 Task: Add Mauro & Gianni Fresh Mozarella Cheese Log to the cart.
Action: Mouse moved to (76, 368)
Screenshot: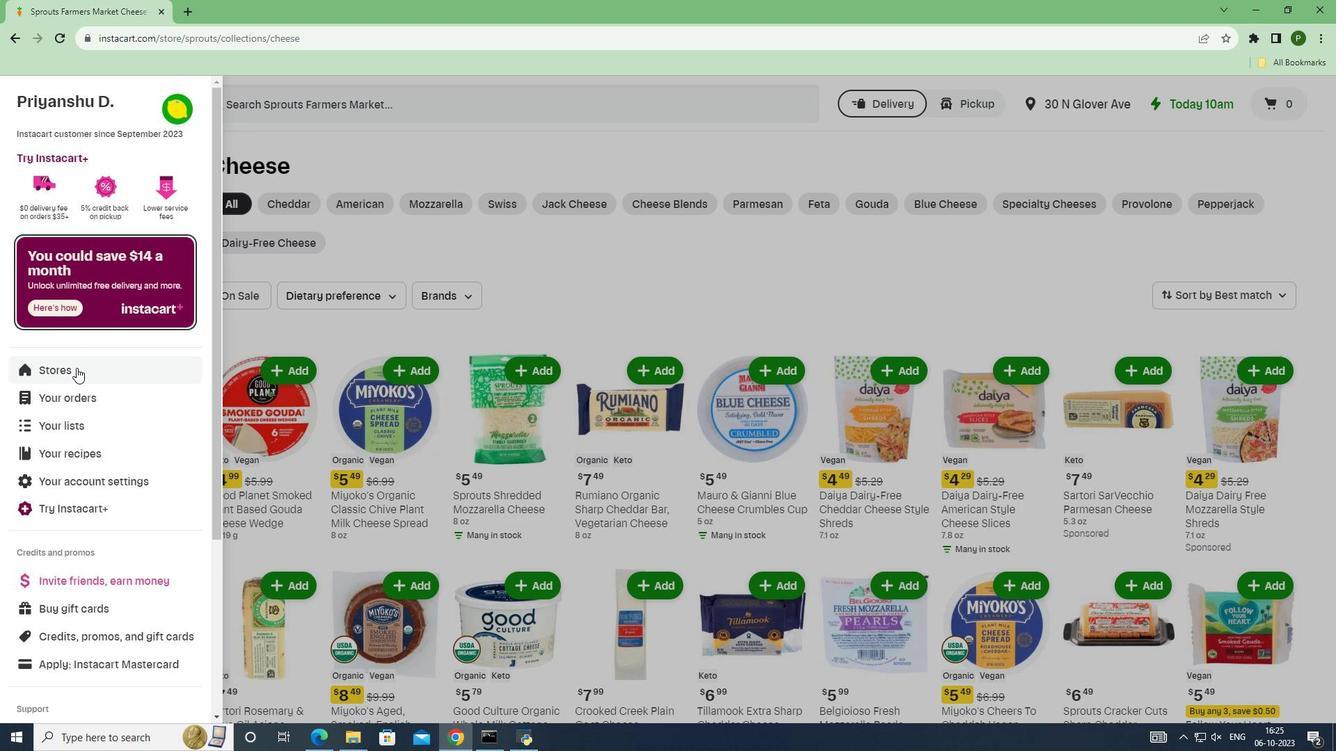 
Action: Mouse pressed left at (76, 368)
Screenshot: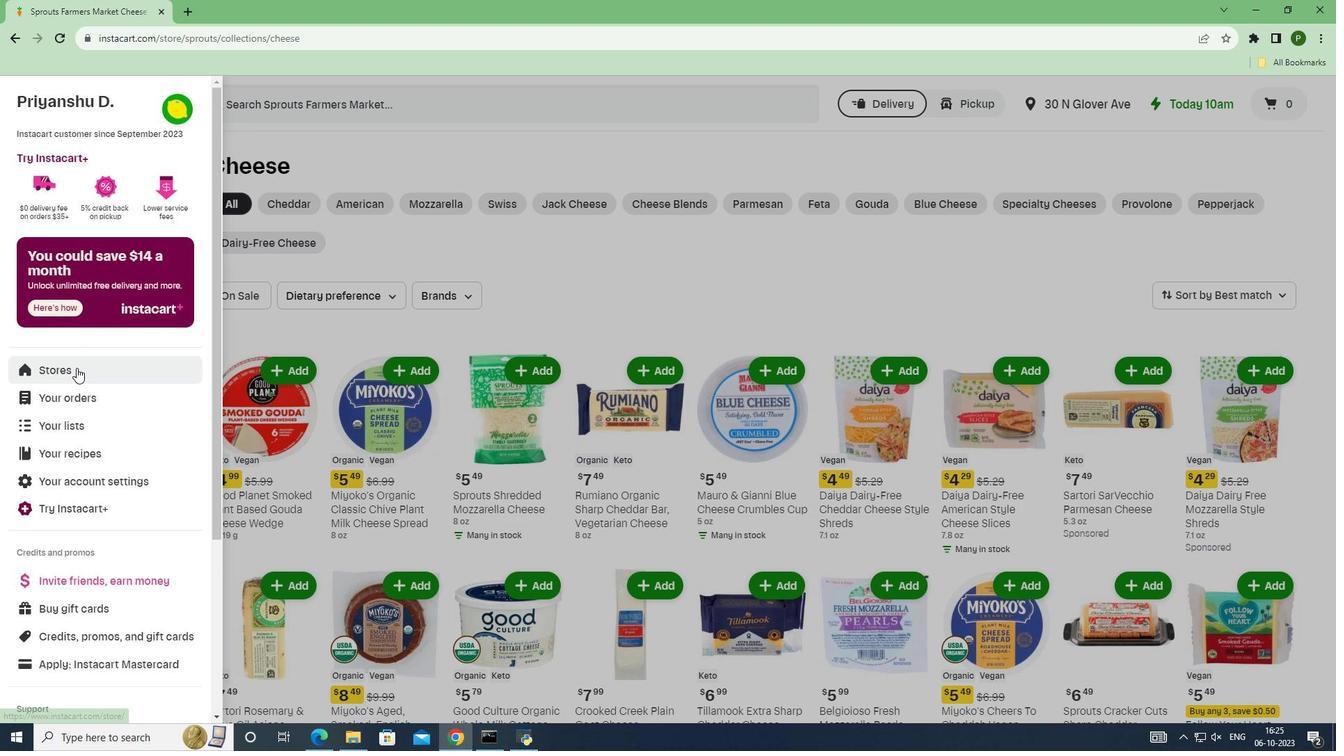 
Action: Mouse moved to (297, 164)
Screenshot: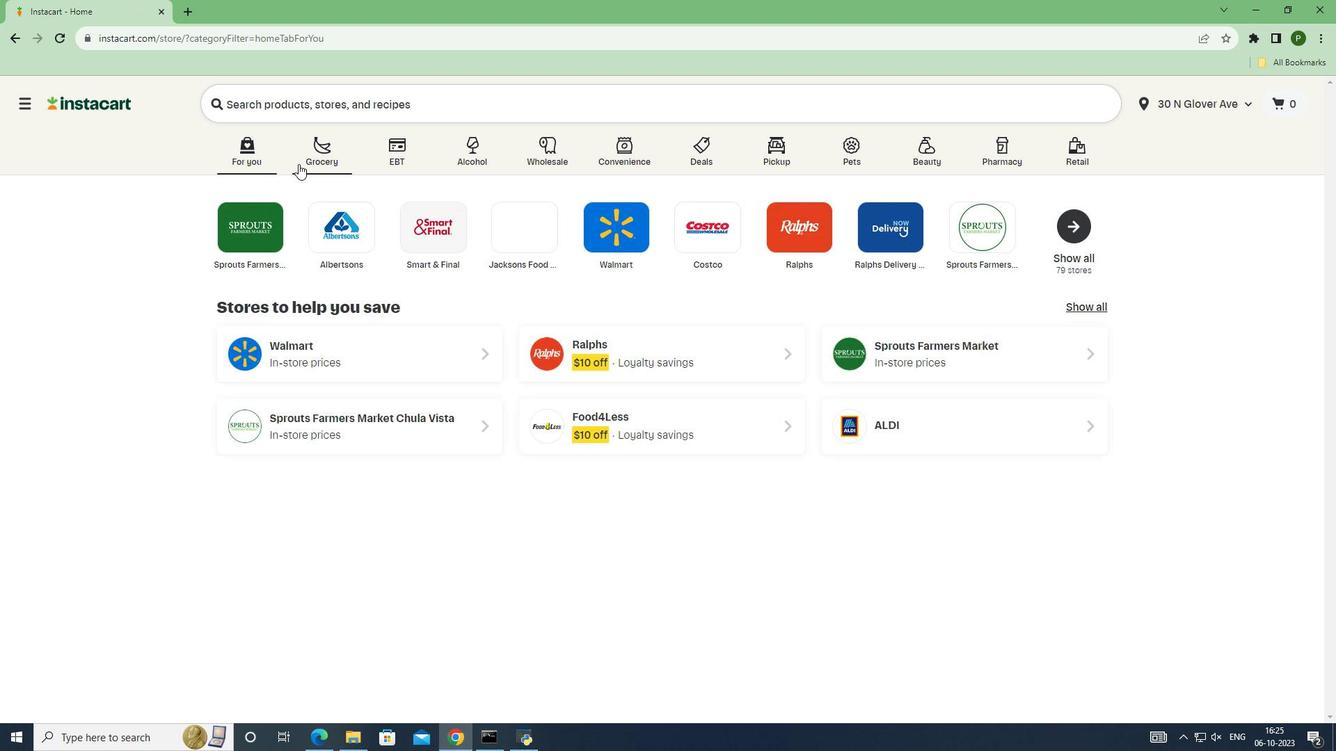 
Action: Mouse pressed left at (297, 164)
Screenshot: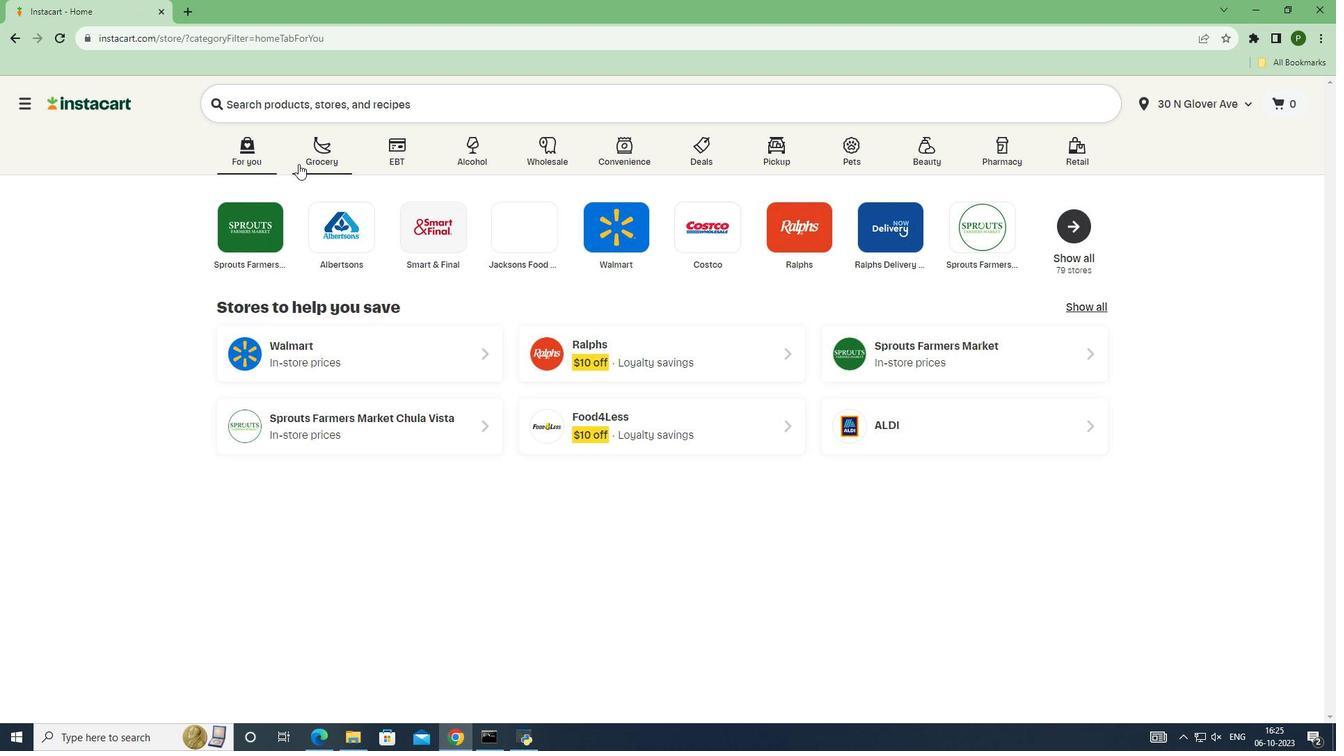 
Action: Mouse moved to (900, 306)
Screenshot: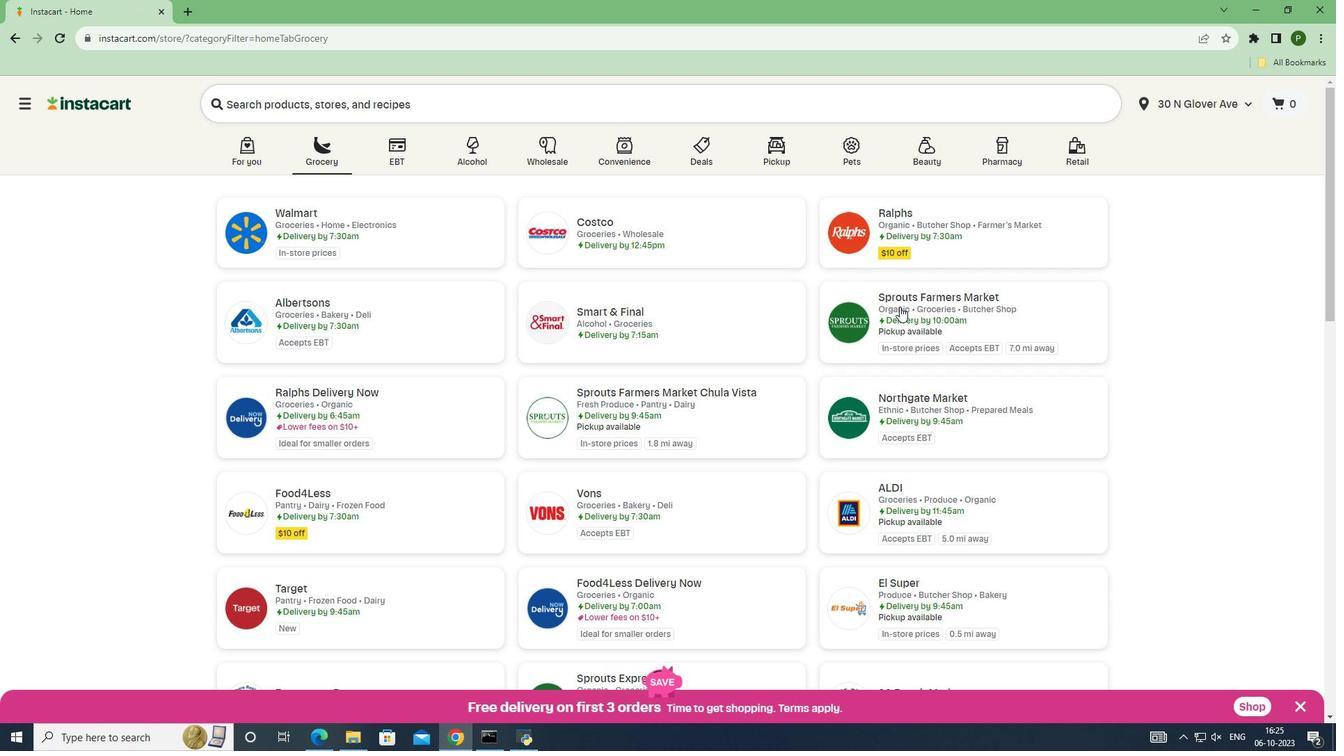 
Action: Mouse pressed left at (900, 306)
Screenshot: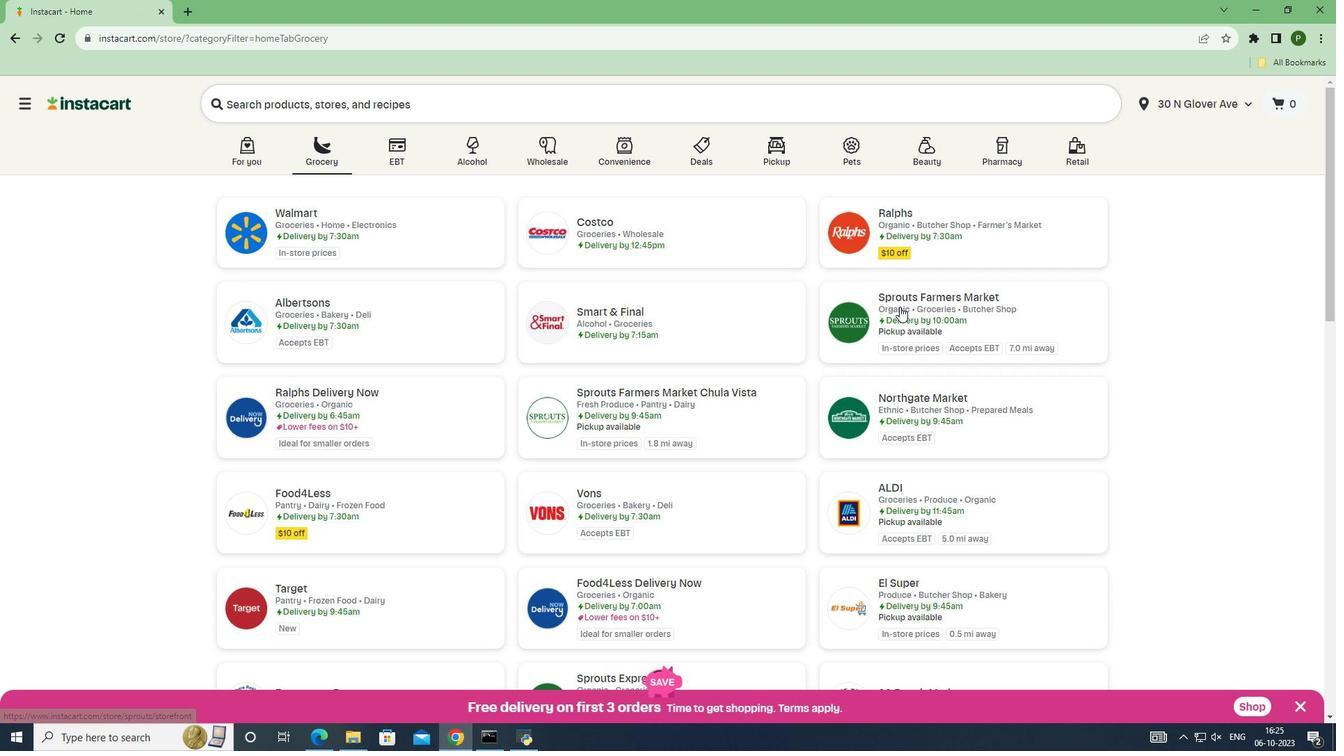 
Action: Mouse moved to (120, 443)
Screenshot: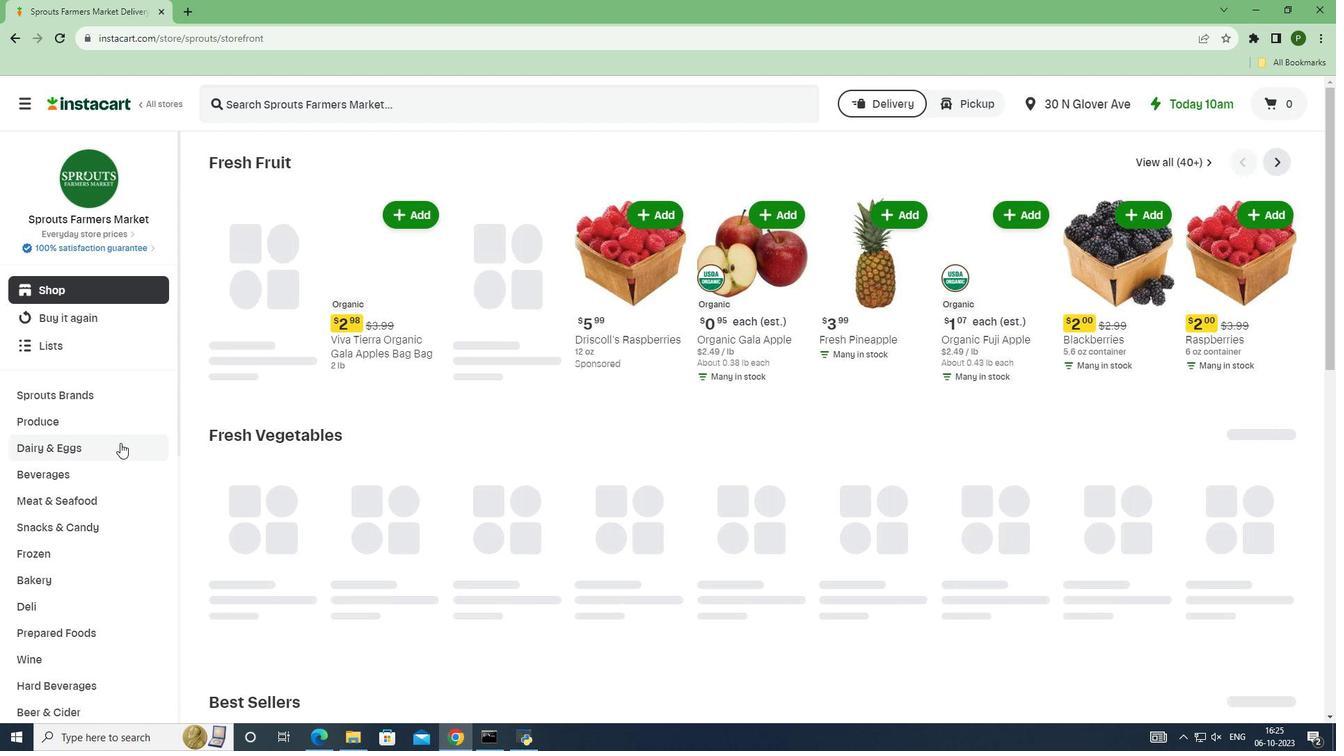 
Action: Mouse pressed left at (120, 443)
Screenshot: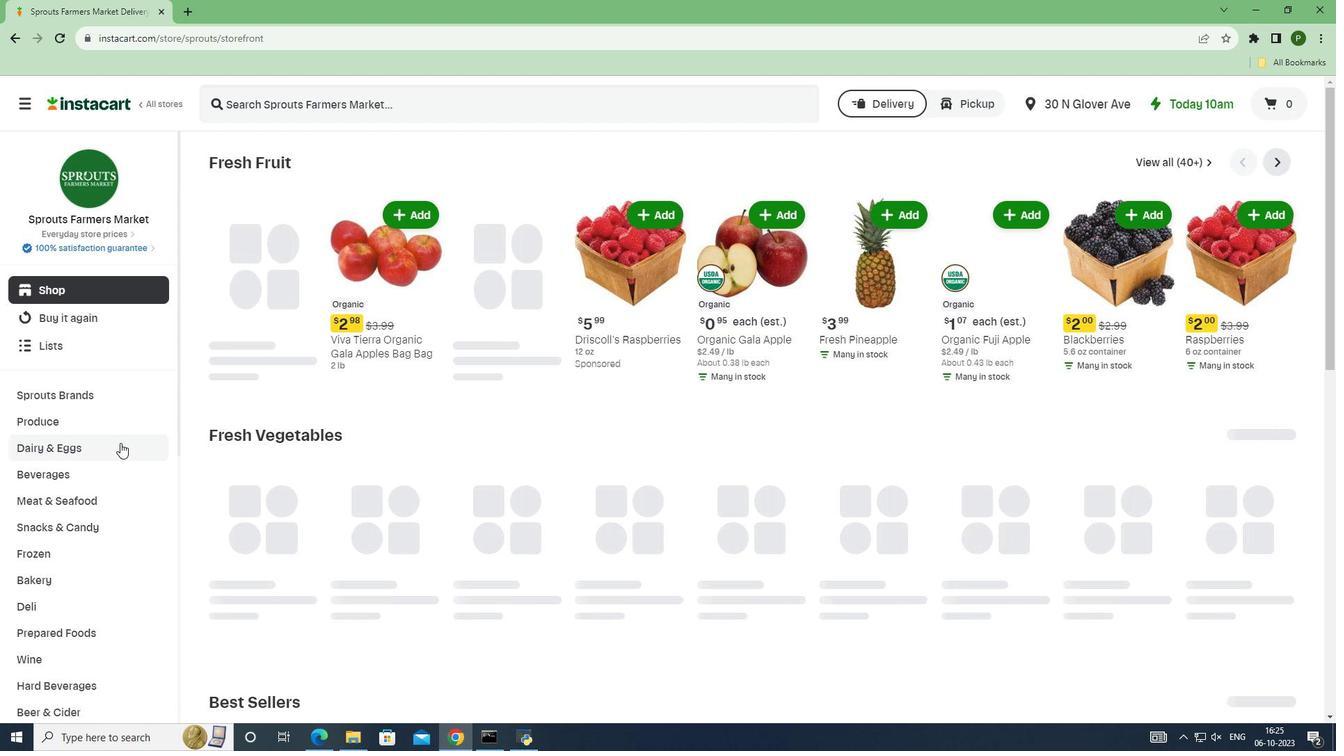 
Action: Mouse moved to (89, 499)
Screenshot: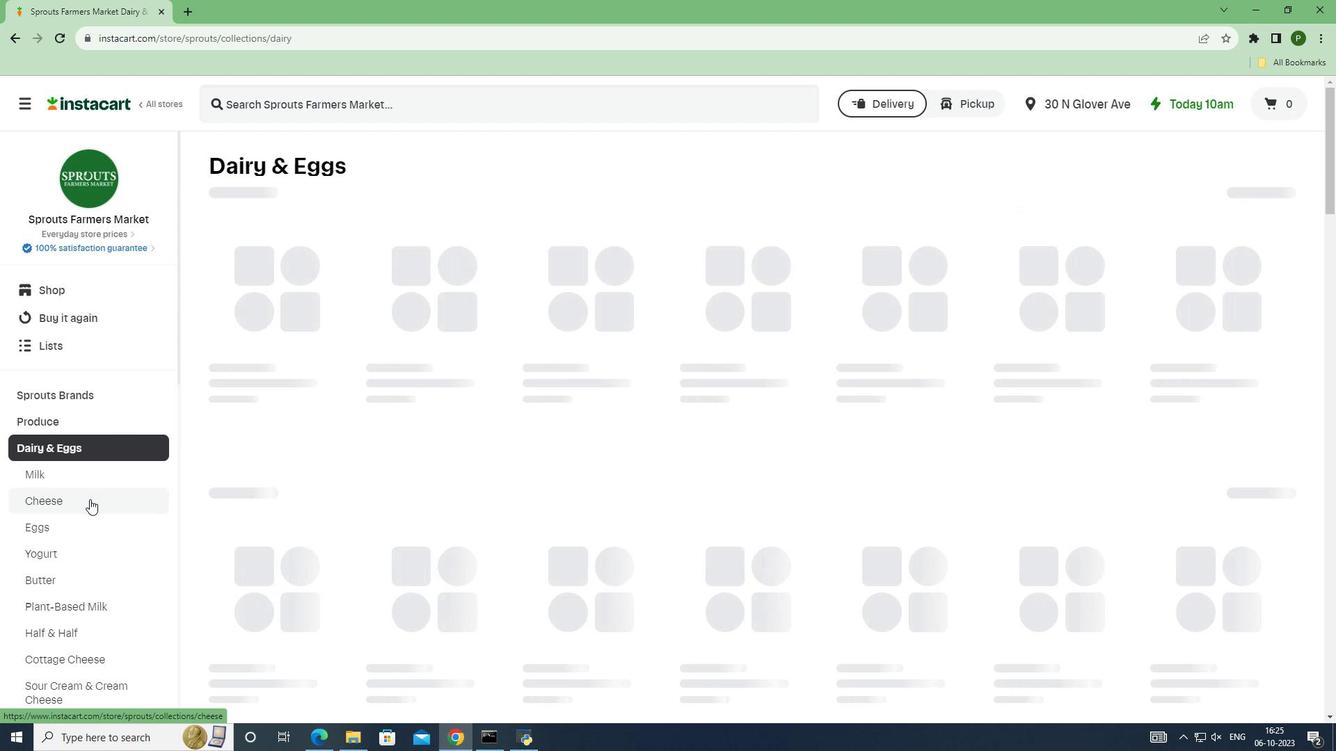 
Action: Mouse pressed left at (89, 499)
Screenshot: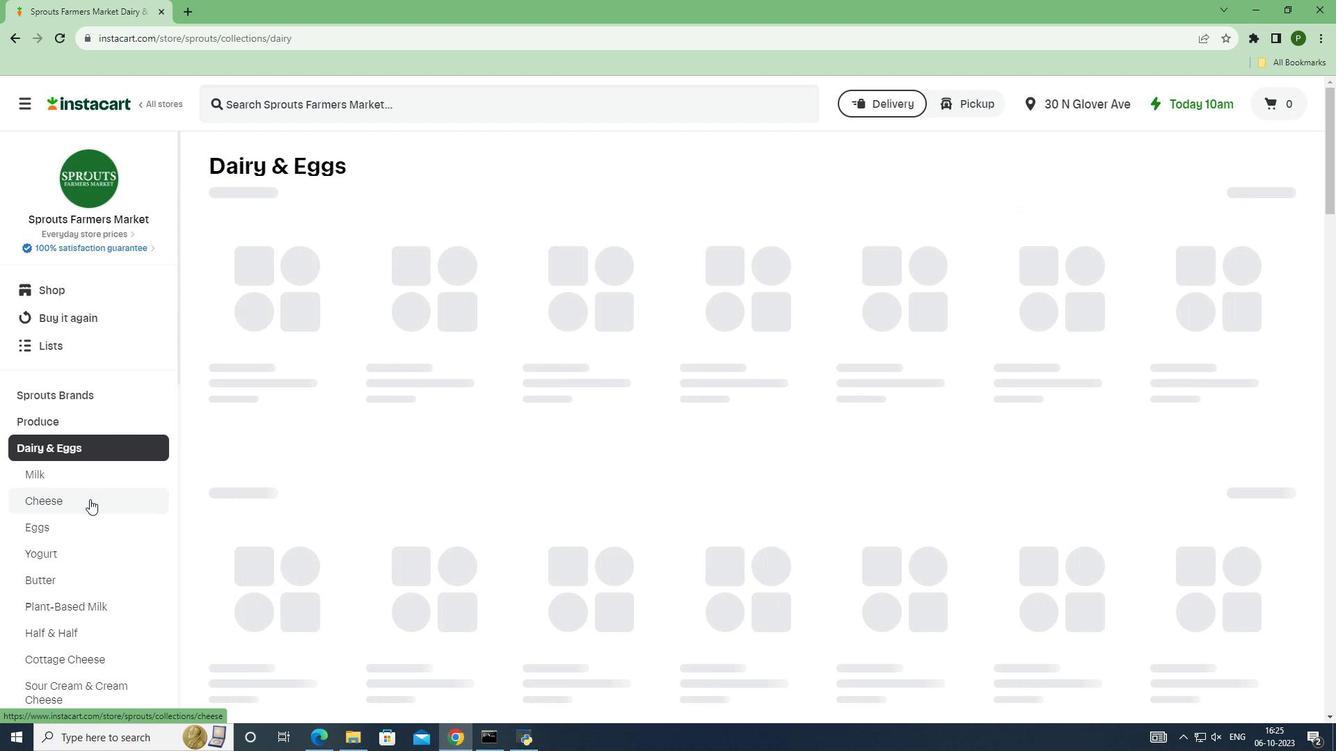 
Action: Mouse moved to (285, 107)
Screenshot: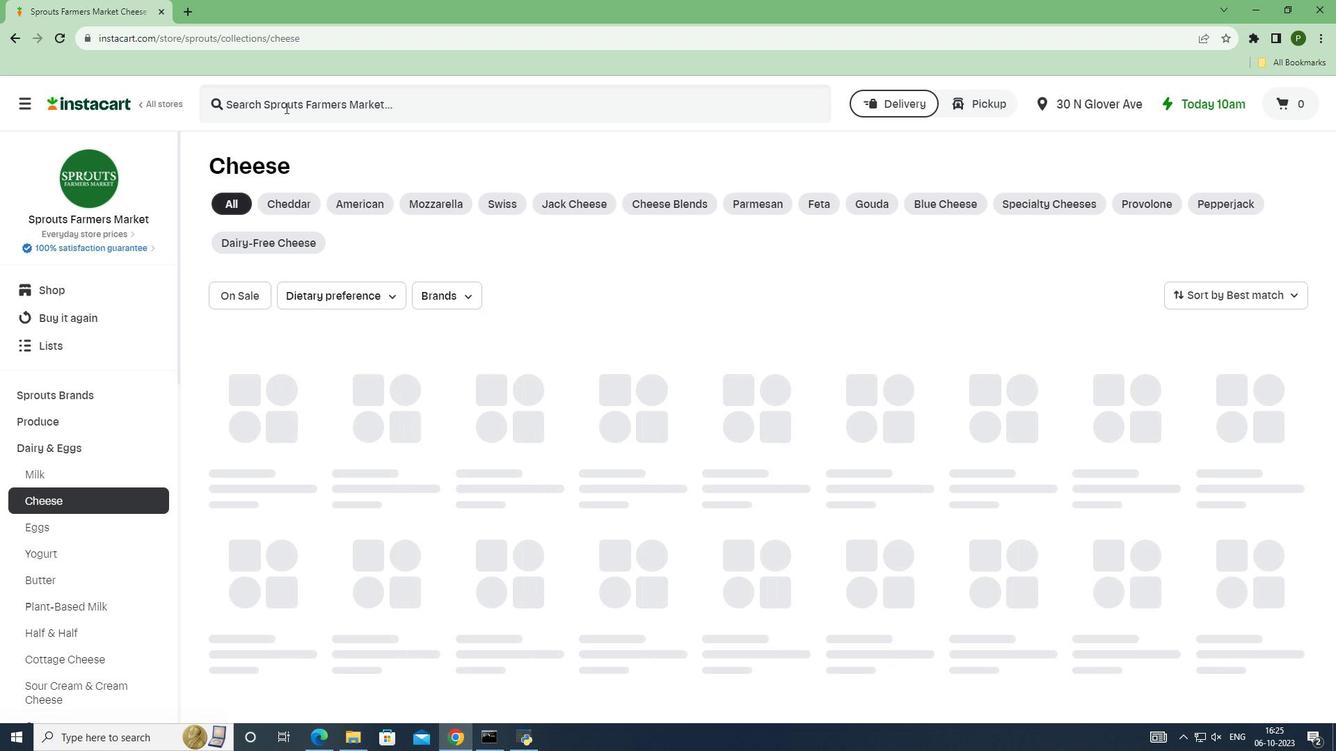 
Action: Mouse pressed left at (285, 107)
Screenshot: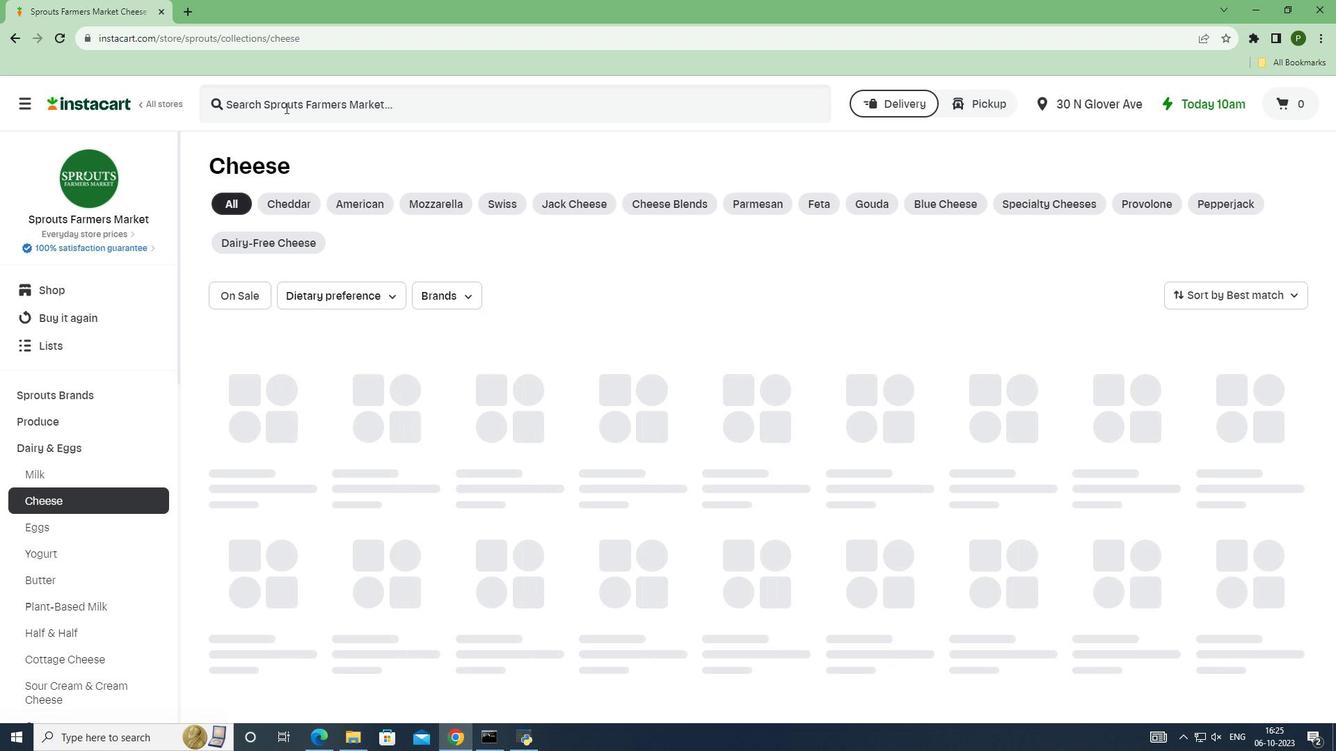 
Action: Key pressed <Key.caps_lock>M<Key.caps_lock>auro<Key.space><Key.shift>&<Key.space><Key.caps_lock>G<Key.caps_lock>ianni<Key.space><Key.caps_lock>F<Key.caps_lock>resh<Key.space><Key.caps_lock>M<Key.caps_lock>ozarella<Key.space><Key.caps_lock>C<Key.caps_lock><Key.caps_lock>H<Key.backspace><Key.caps_lock>heese<Key.space><Key.caps_lock>L<Key.caps_lock>og<Key.space><Key.enter>
Screenshot: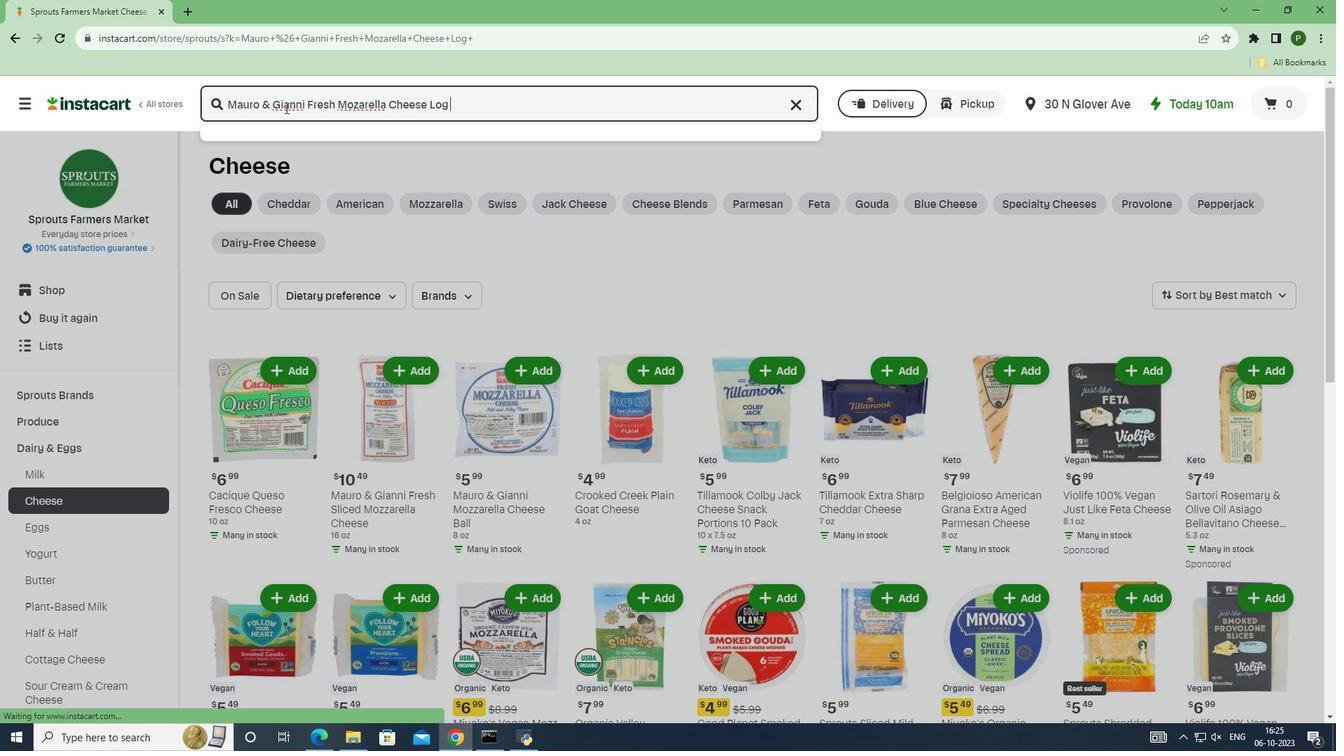 
Action: Mouse moved to (593, 250)
Screenshot: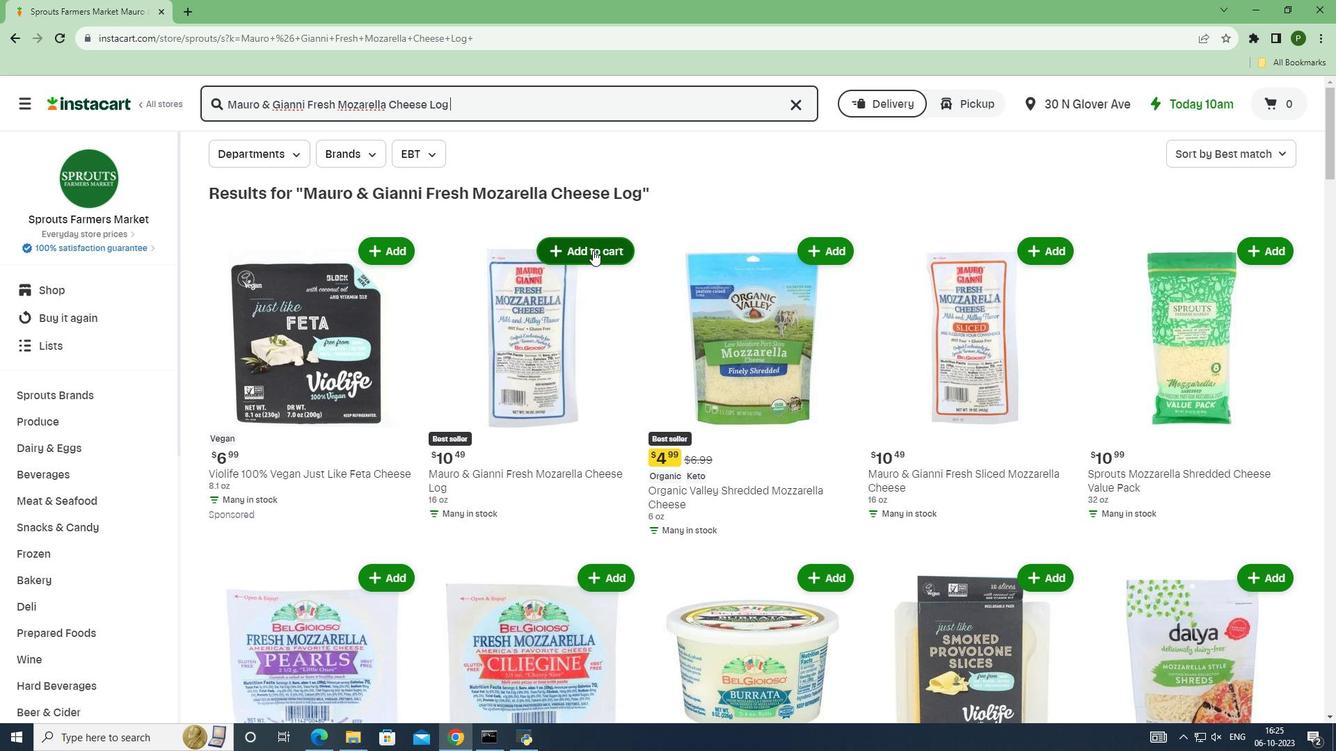 
Action: Mouse pressed left at (593, 250)
Screenshot: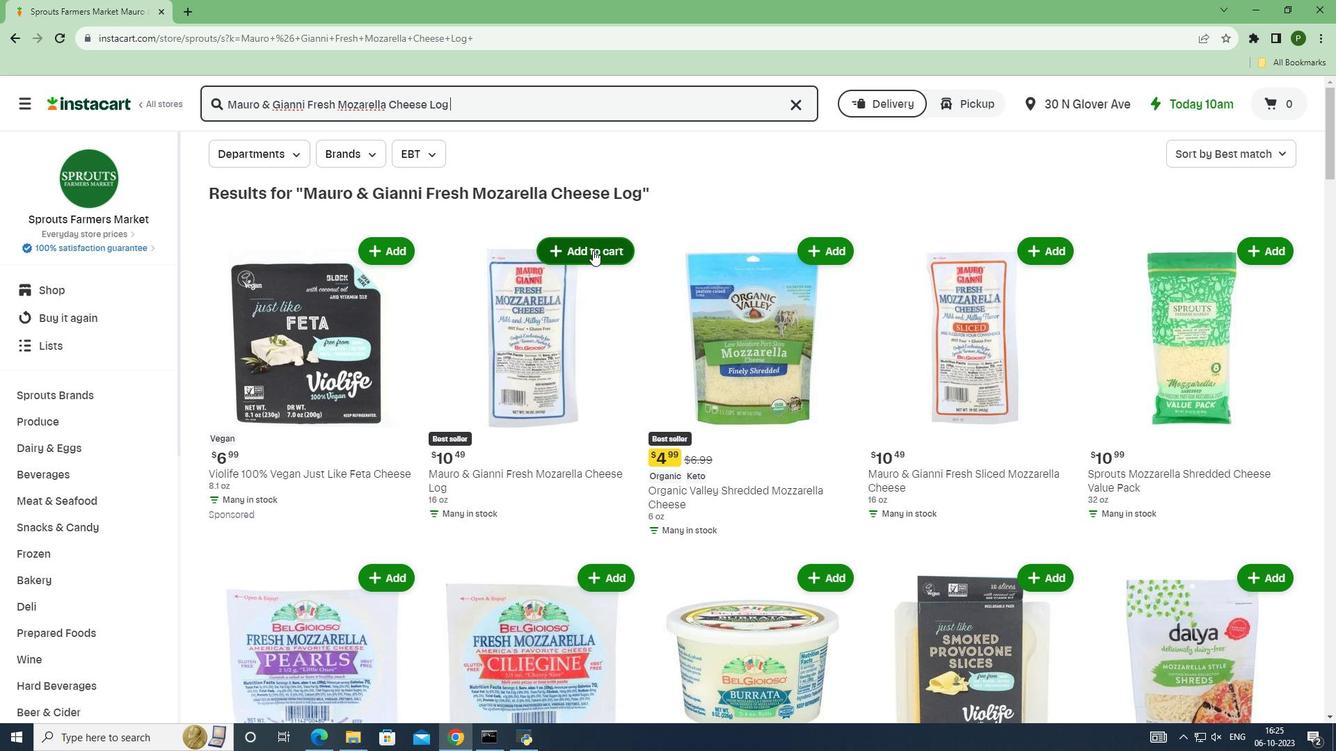 
Action: Mouse moved to (630, 336)
Screenshot: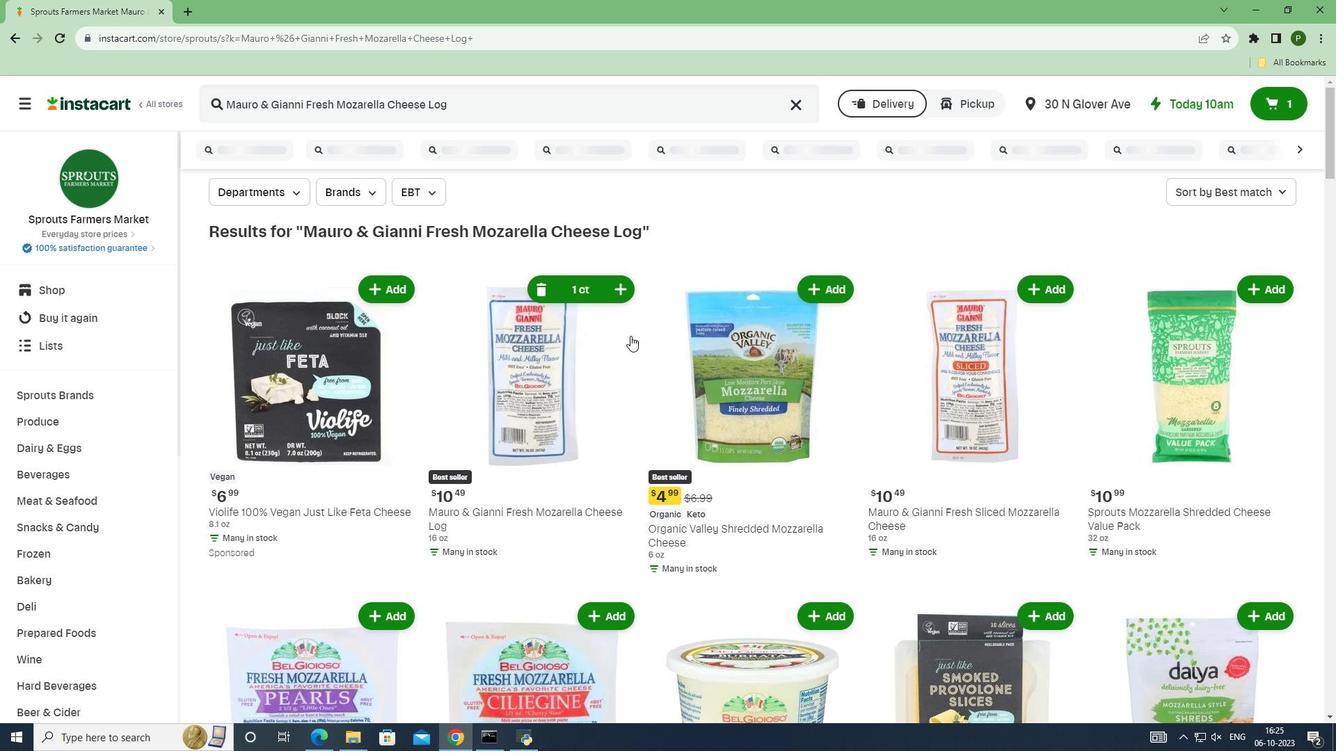 
